 Task: Assign in the project AgileGlobe the issue 'Integrate a new live chat support feature into an existing customer service portal to enhance customer support and response time' to the sprint 'Database Migration Sprint'. Assign in the project AgileGlobe the issue 'Develop a new tool for automated testing of web application performance under high traffic and load conditions' to the sprint 'Database Migration Sprint'. Assign in the project AgileGlobe the issue 'Upgrade the user interface of a web application to improve usability and user experience' to the sprint 'Database Migration Sprint'. Assign in the project AgileGlobe the issue 'Create a new online platform for online creative writing courses with advanced writing tools and peer review features' to the sprint 'Database Migration Sprint'
Action: Mouse moved to (1325, 572)
Screenshot: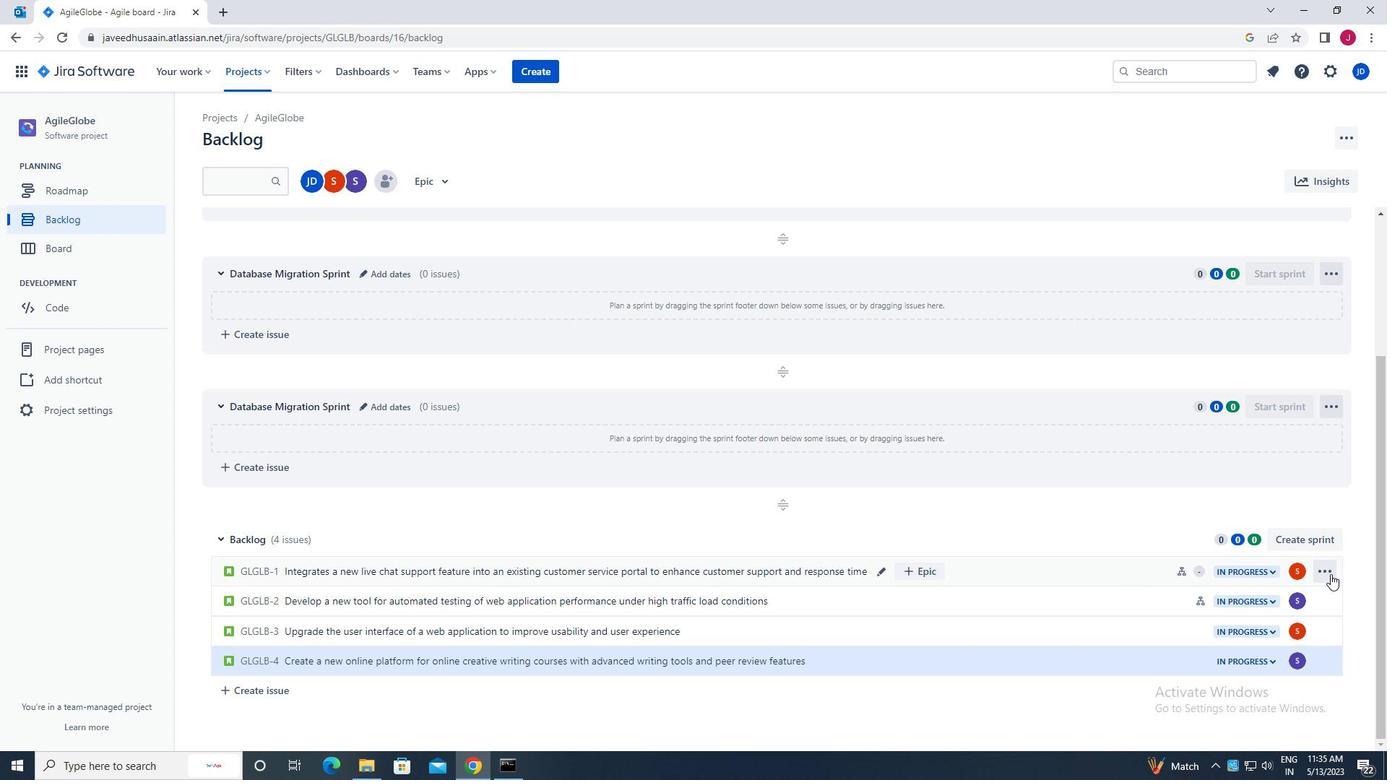 
Action: Mouse pressed left at (1325, 572)
Screenshot: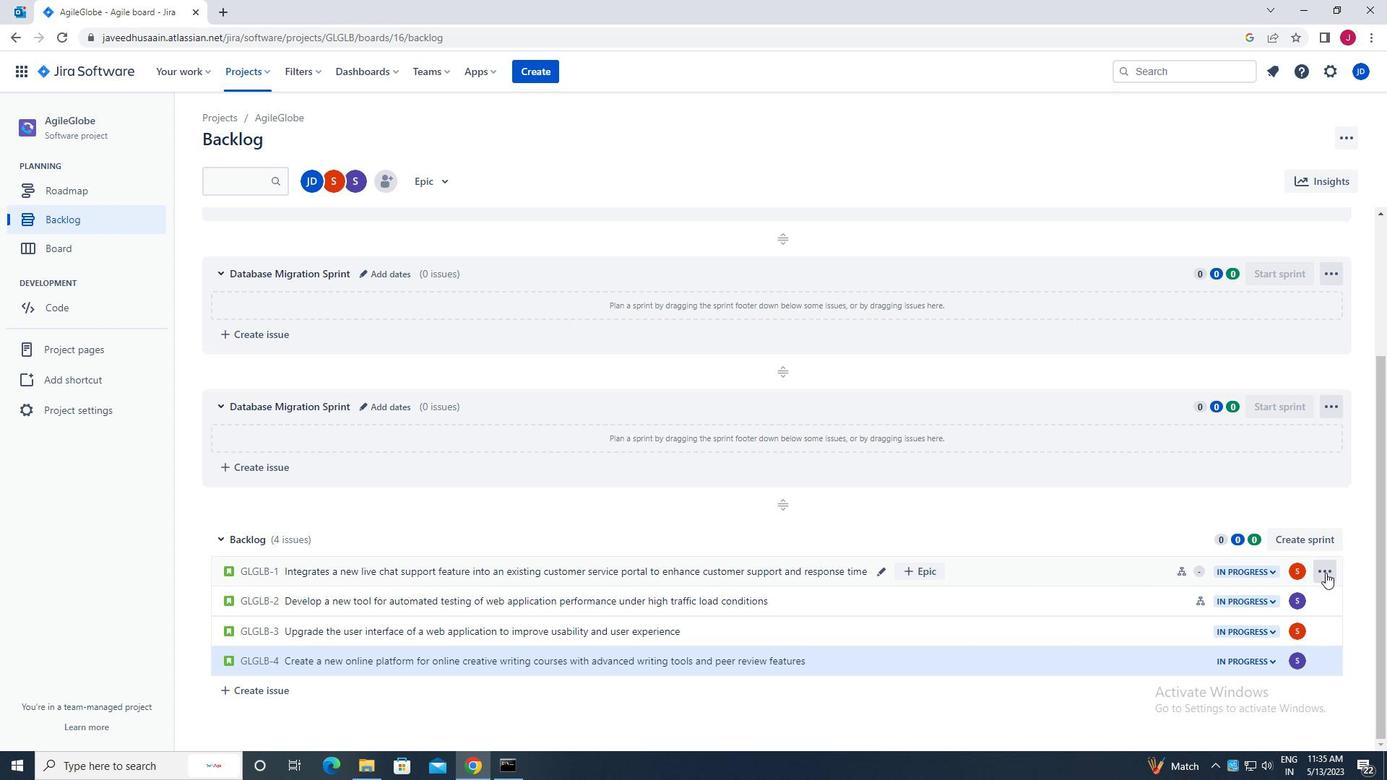 
Action: Mouse moved to (1297, 445)
Screenshot: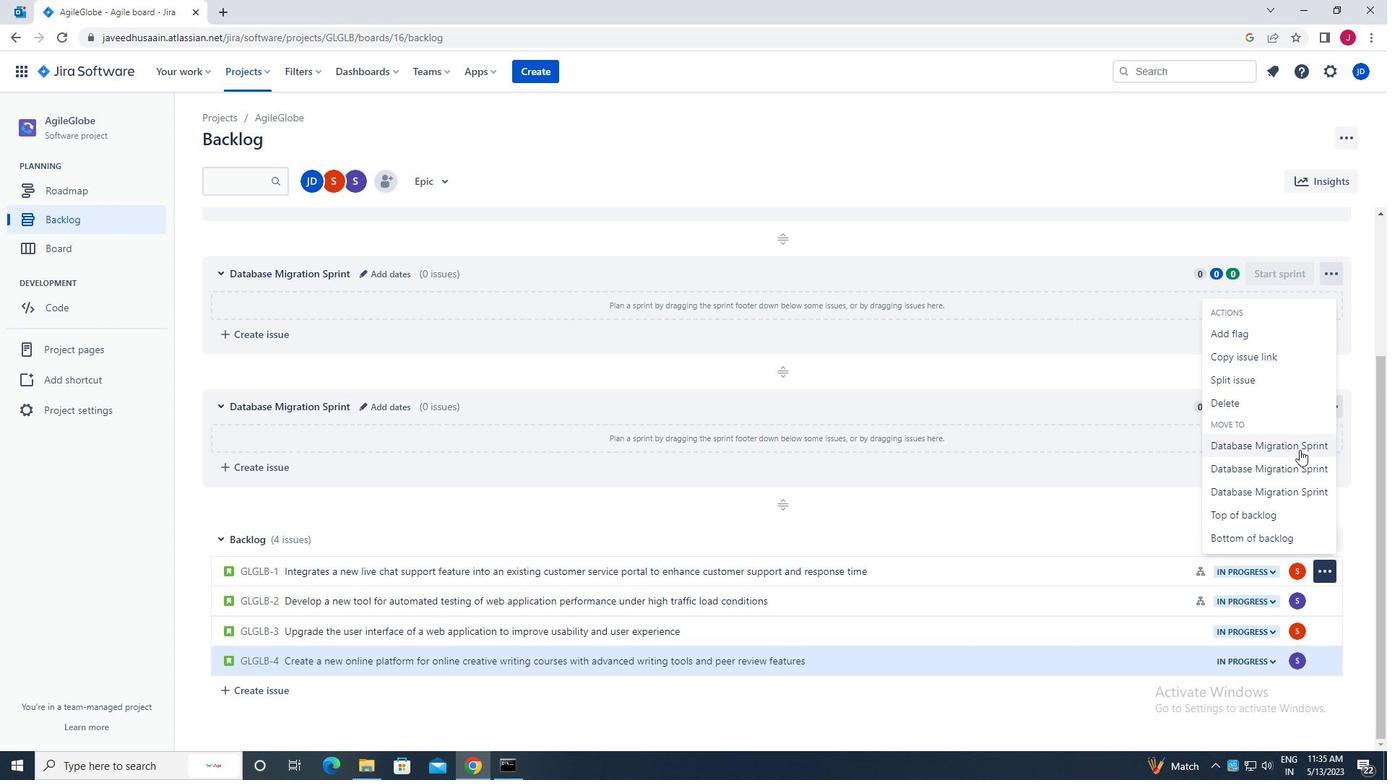 
Action: Mouse pressed left at (1297, 445)
Screenshot: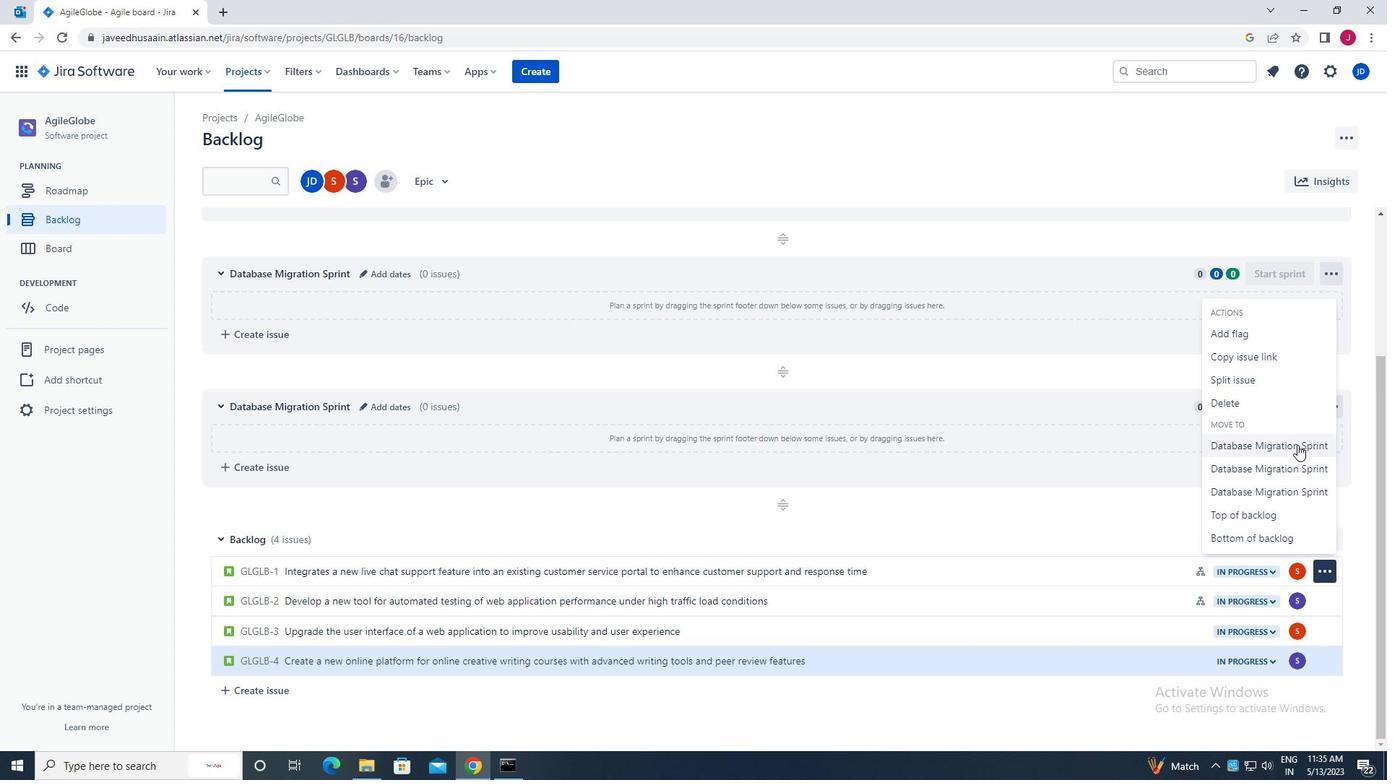 
Action: Mouse moved to (1324, 604)
Screenshot: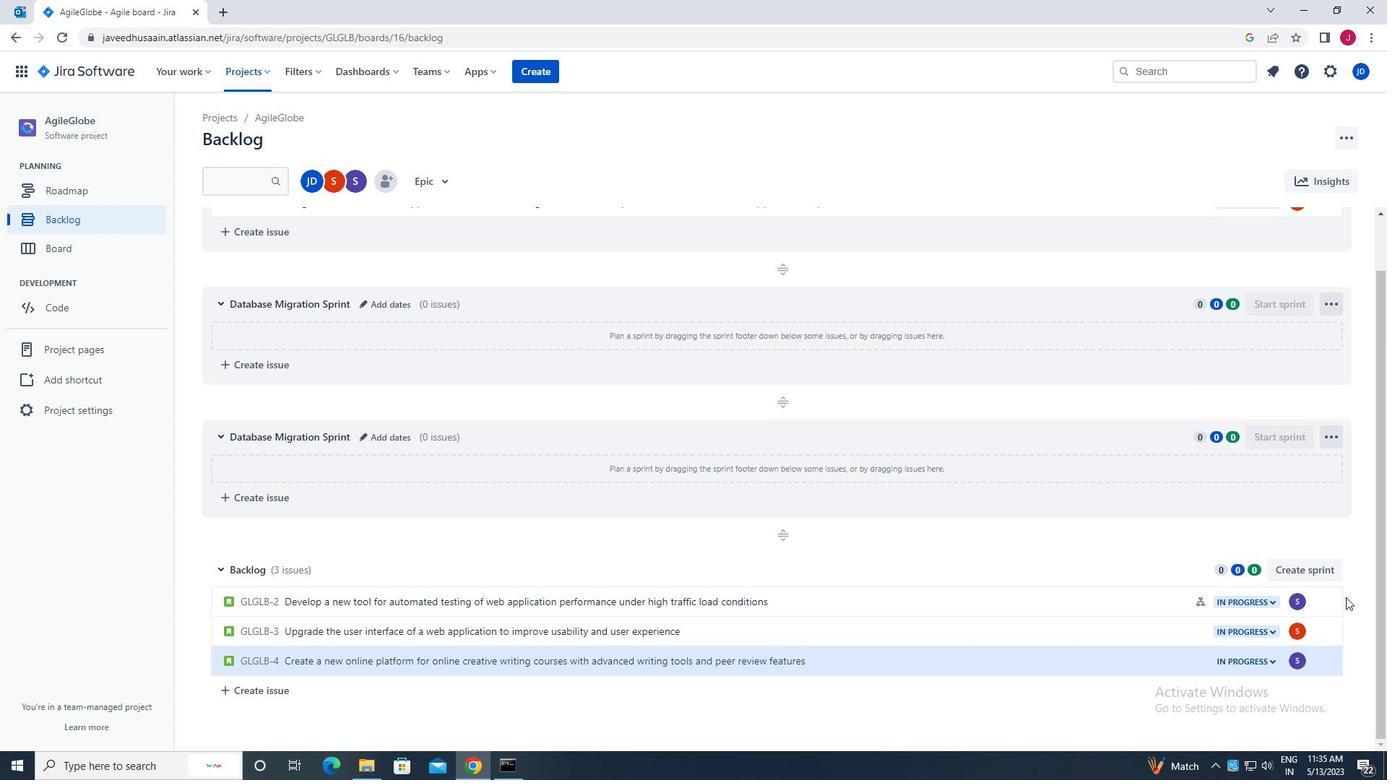 
Action: Mouse pressed left at (1324, 604)
Screenshot: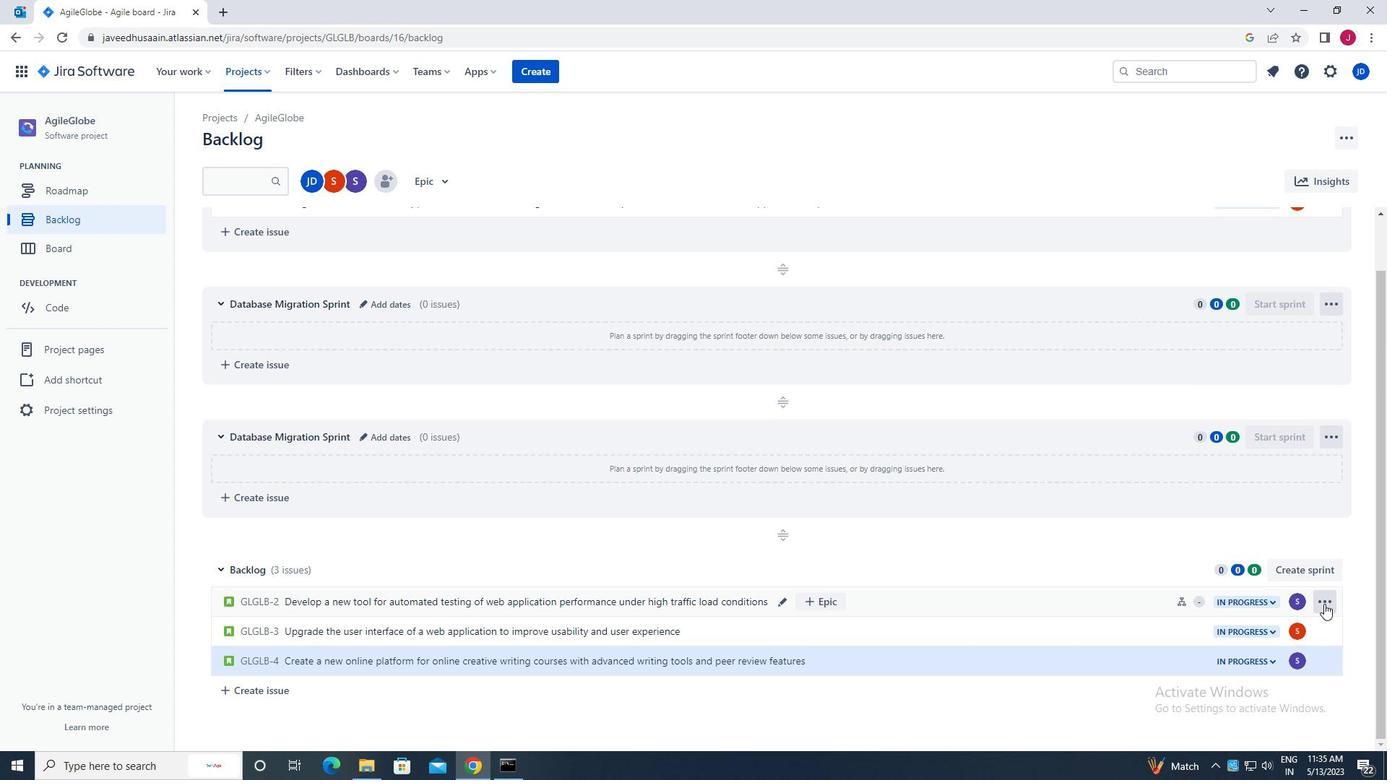 
Action: Mouse moved to (1306, 501)
Screenshot: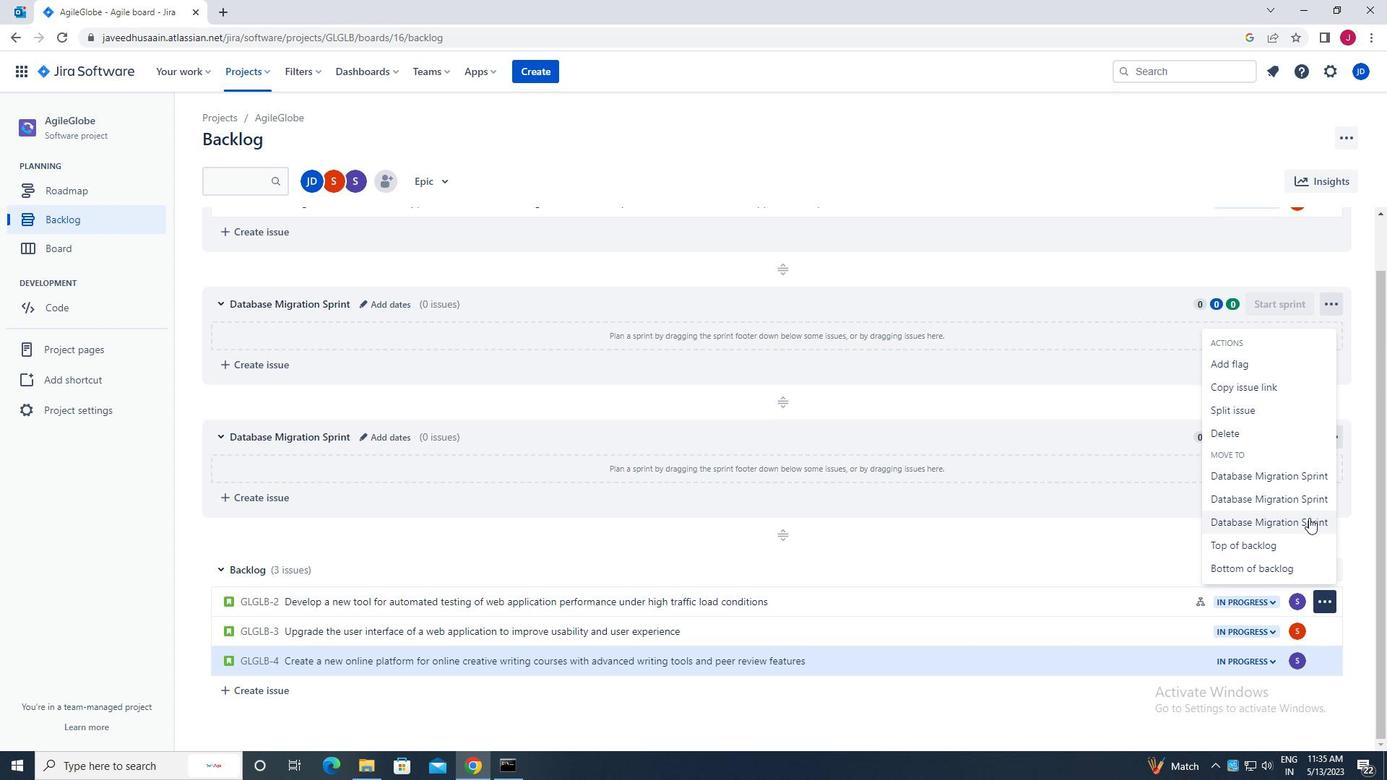 
Action: Mouse pressed left at (1306, 501)
Screenshot: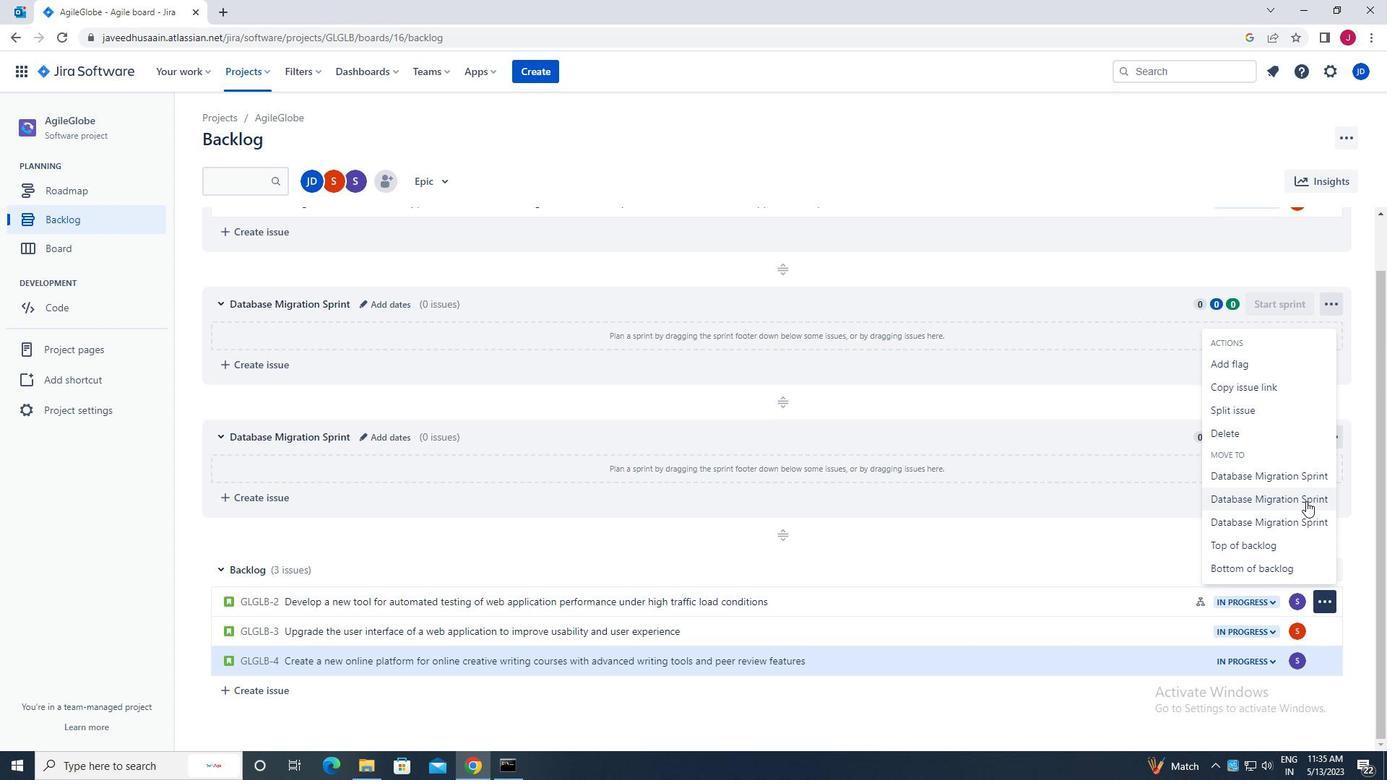 
Action: Mouse moved to (1323, 627)
Screenshot: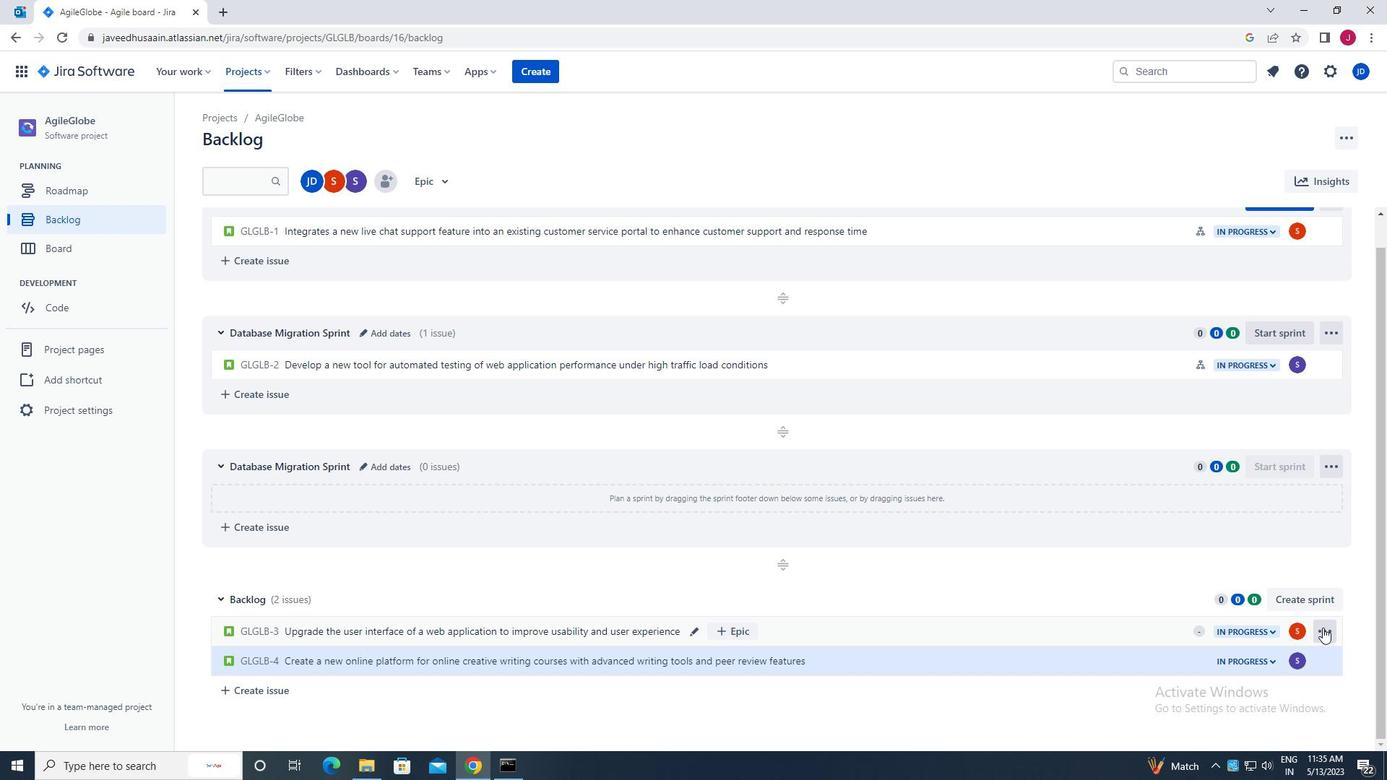 
Action: Mouse pressed left at (1323, 627)
Screenshot: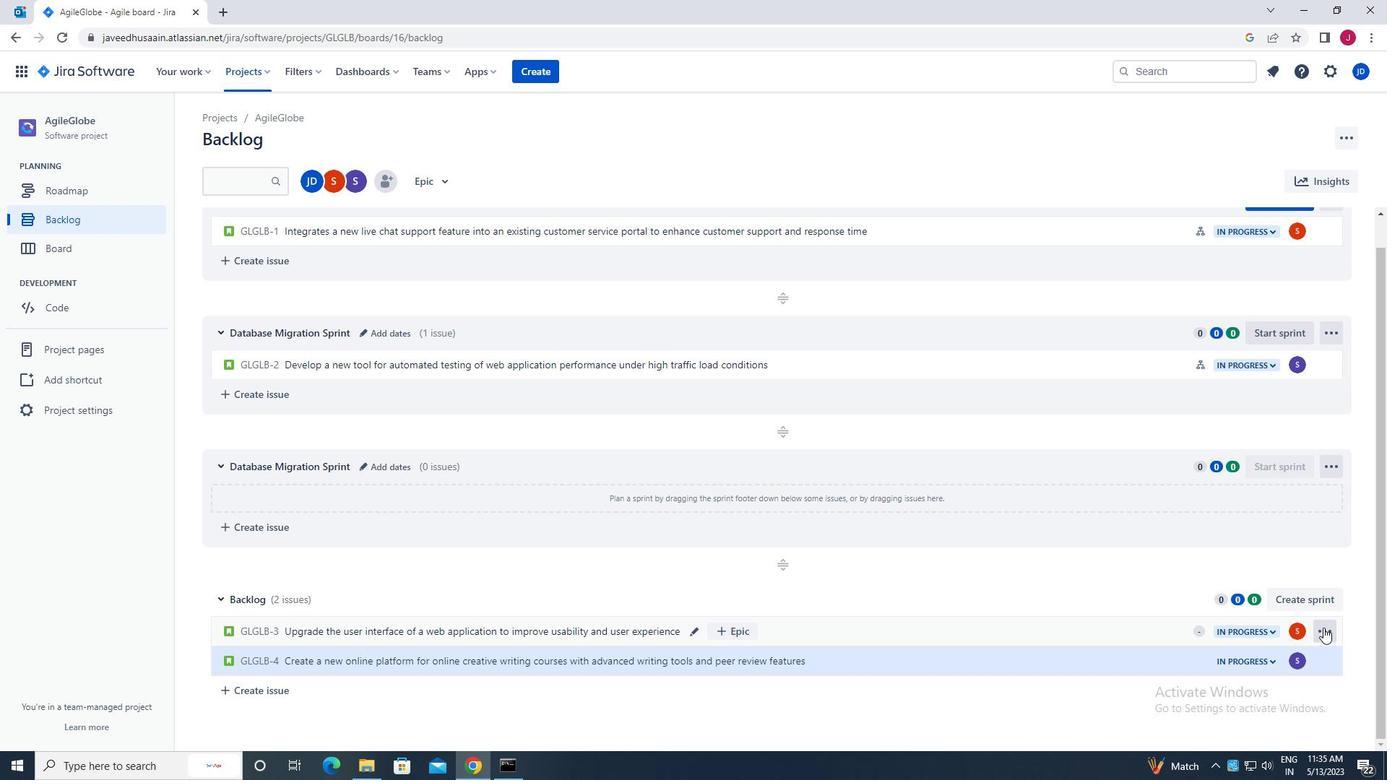 
Action: Mouse moved to (1307, 552)
Screenshot: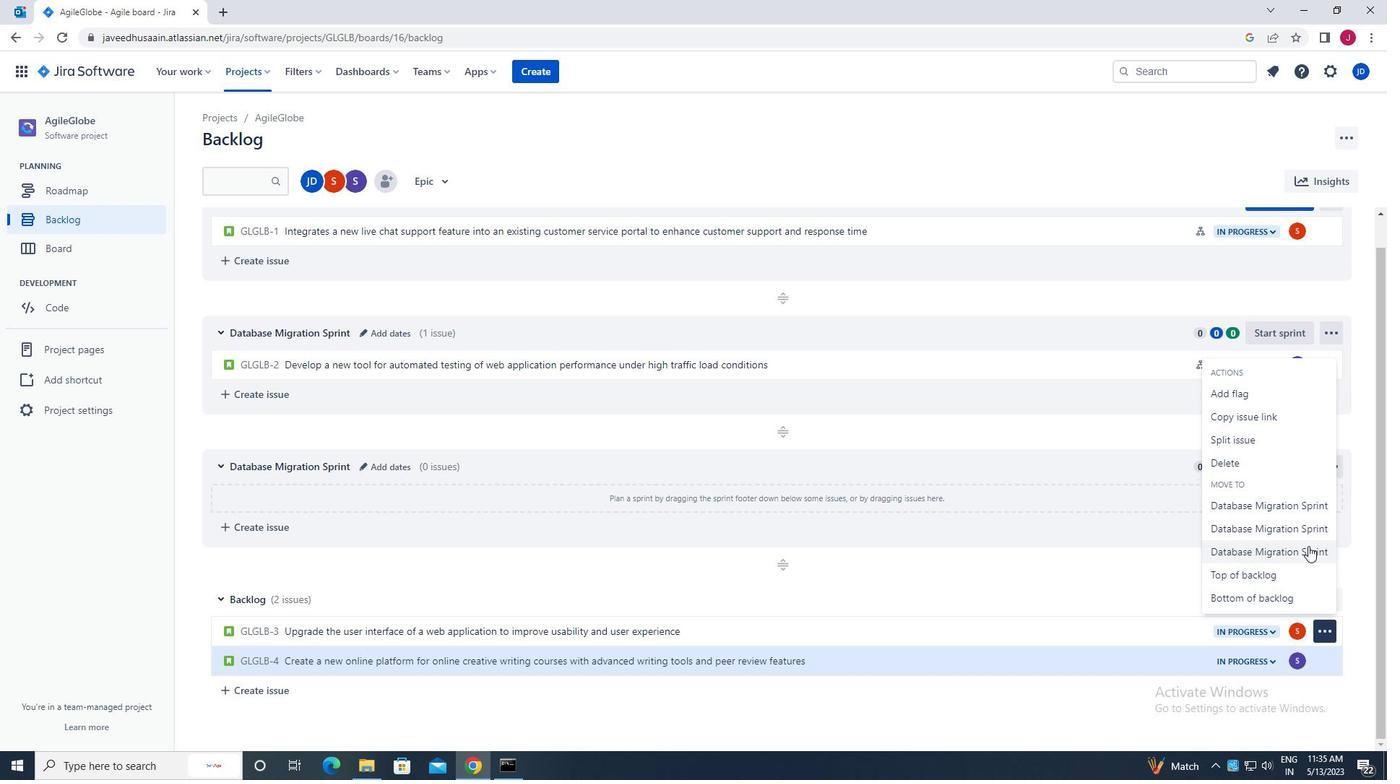 
Action: Mouse pressed left at (1307, 552)
Screenshot: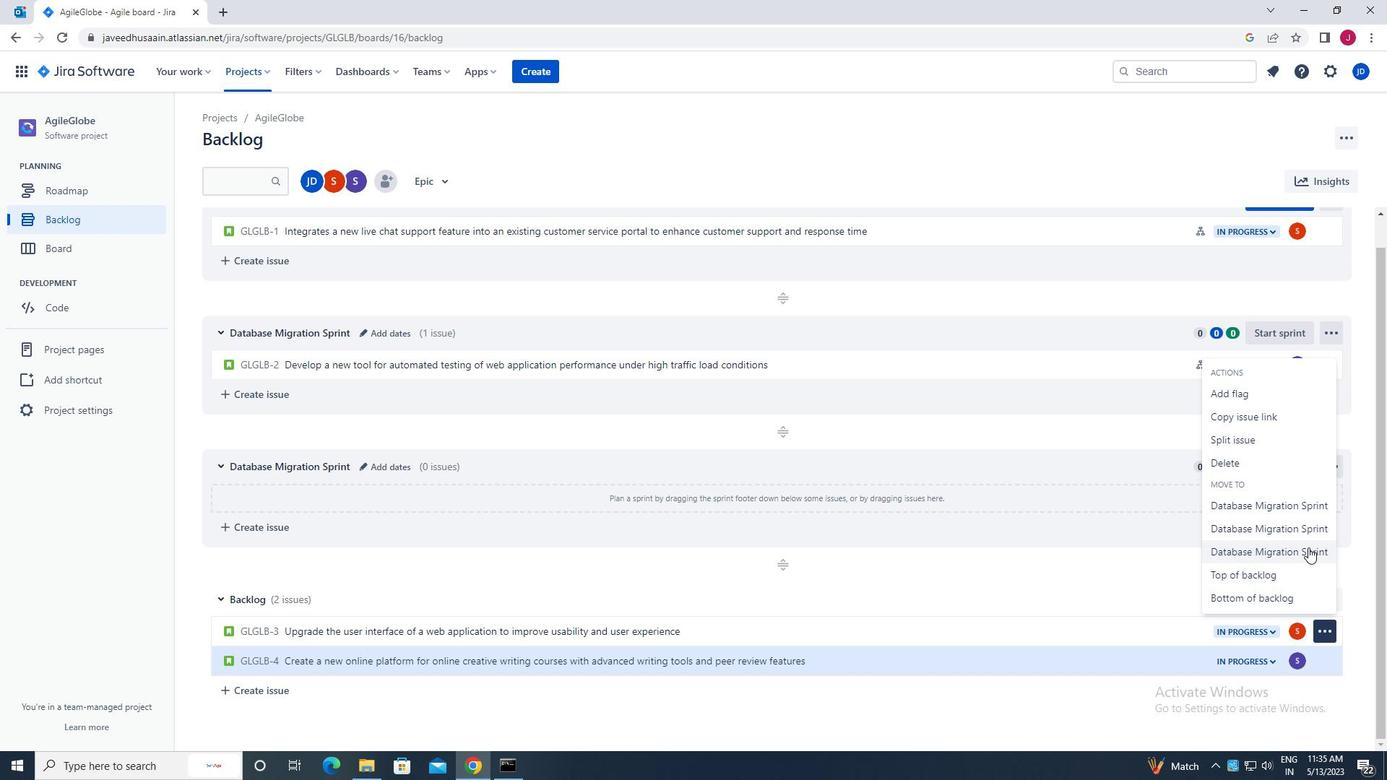 
Action: Mouse moved to (1326, 657)
Screenshot: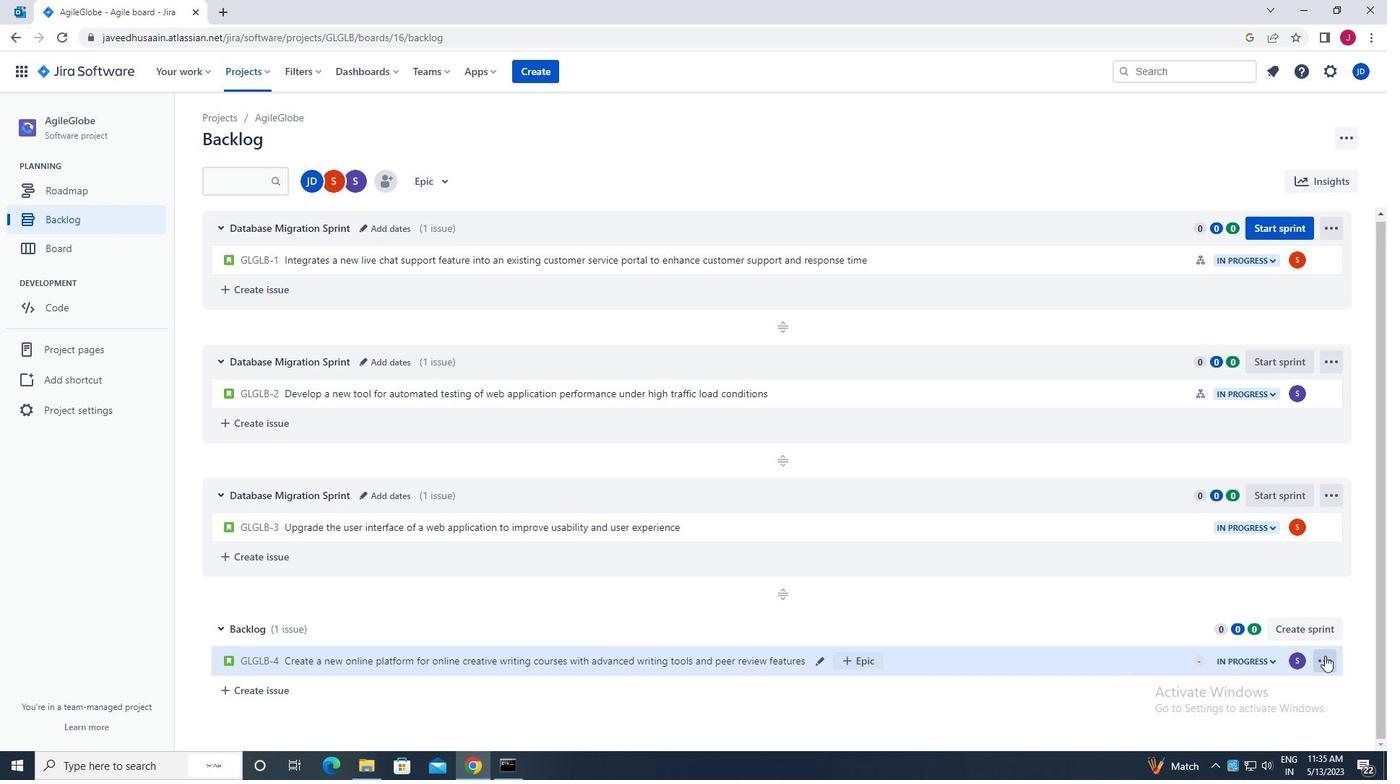 
Action: Mouse pressed left at (1326, 657)
Screenshot: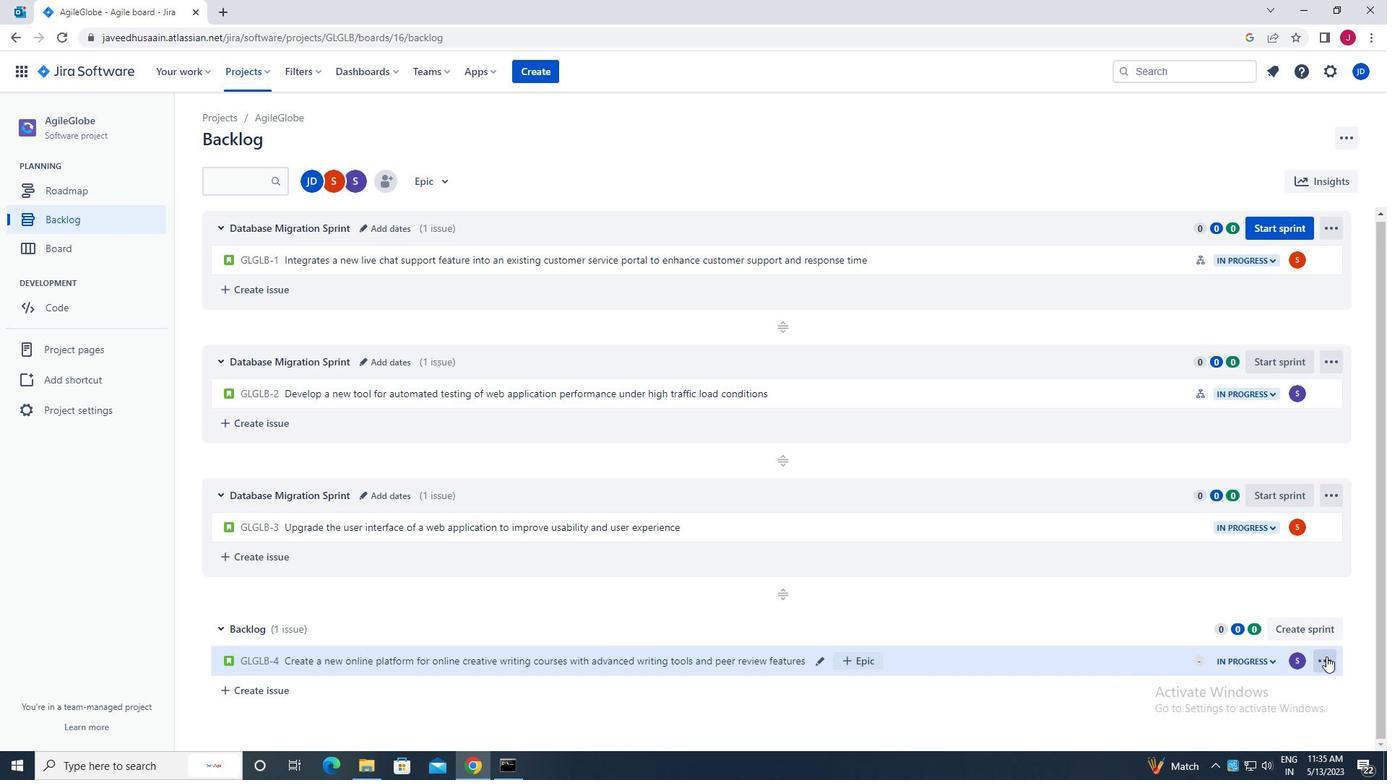 
Action: Mouse moved to (1294, 583)
Screenshot: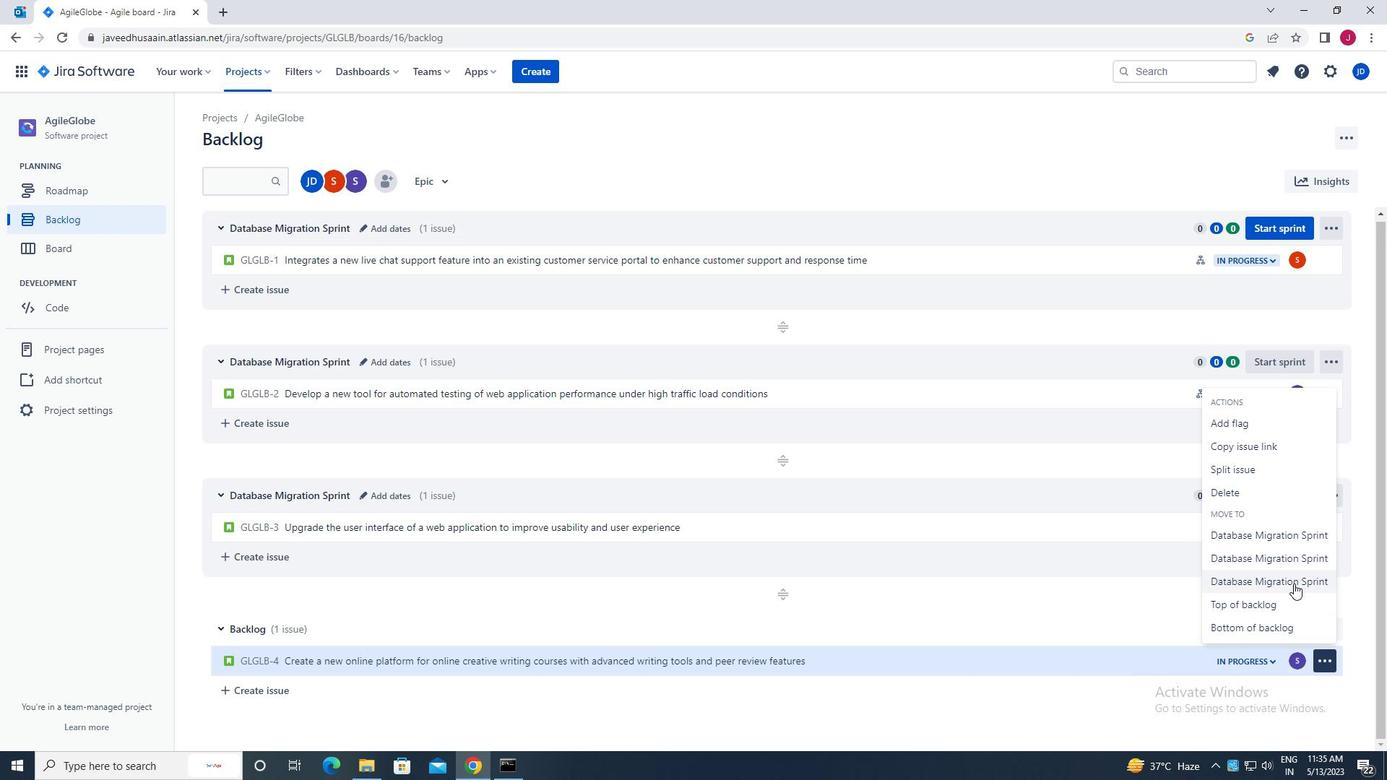 
Action: Mouse pressed left at (1294, 583)
Screenshot: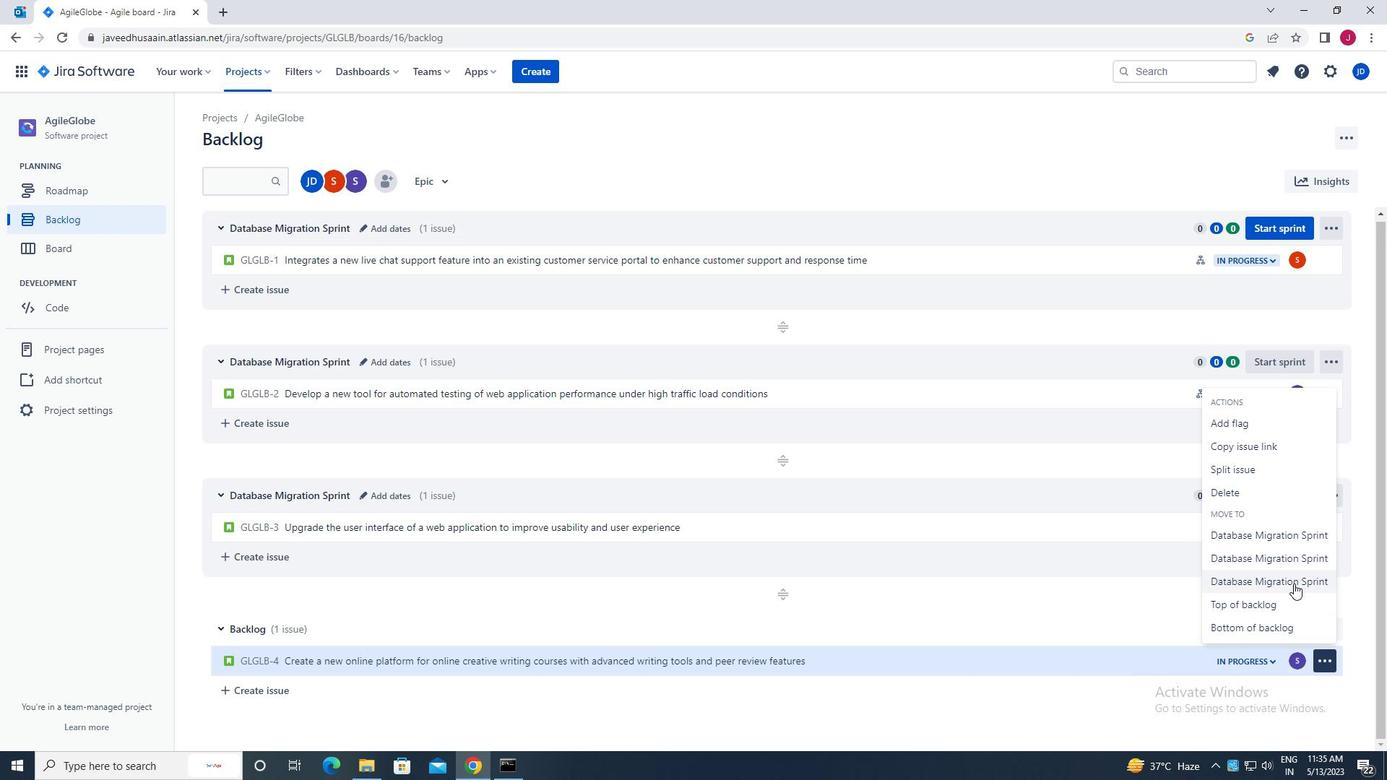 
Action: Mouse moved to (957, 580)
Screenshot: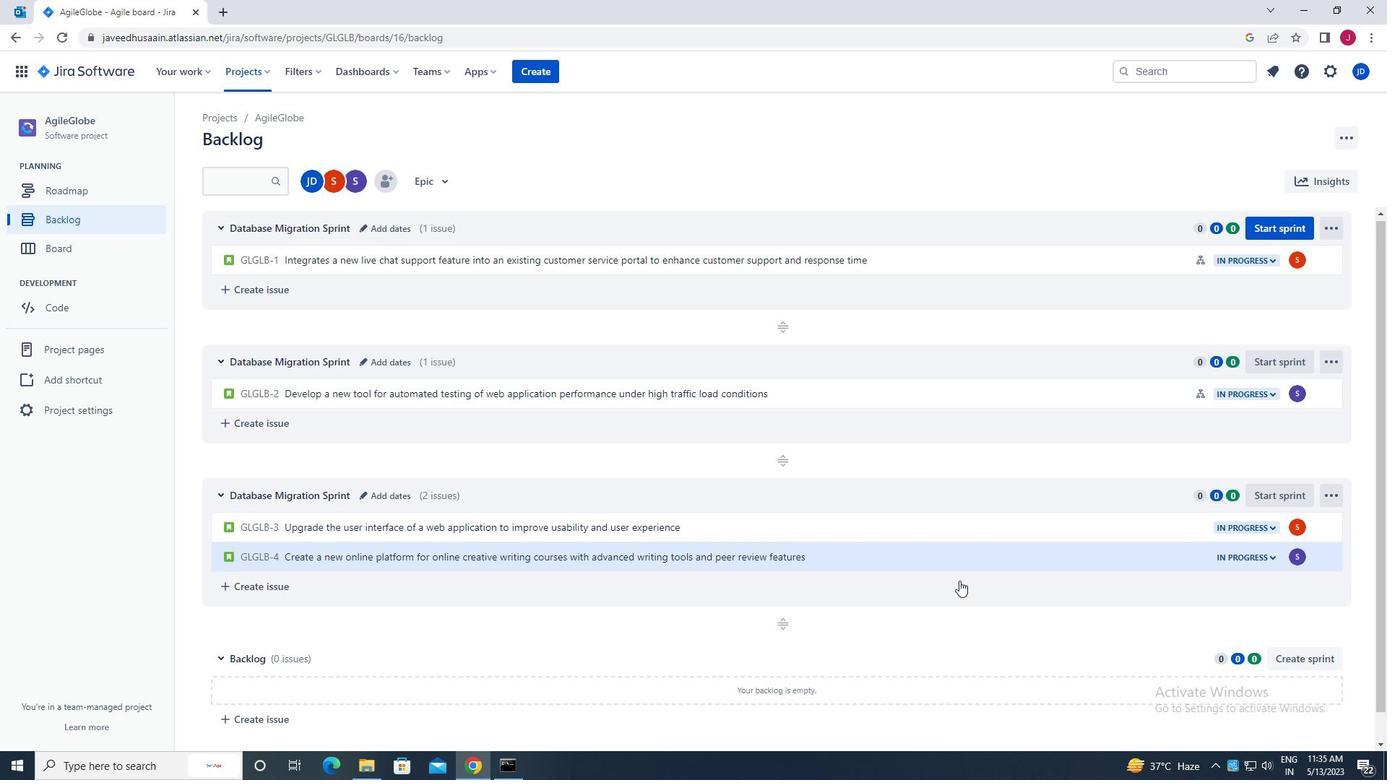 
